 Task: Create Board Newsletter Optimization Software to Workspace Event Production Services. Create Board Public Relations Crisis Communication Planning to Workspace Event Production Services. Create Board Customer Service Call Center Management and Optimization to Workspace Event Production Services
Action: Mouse moved to (346, 74)
Screenshot: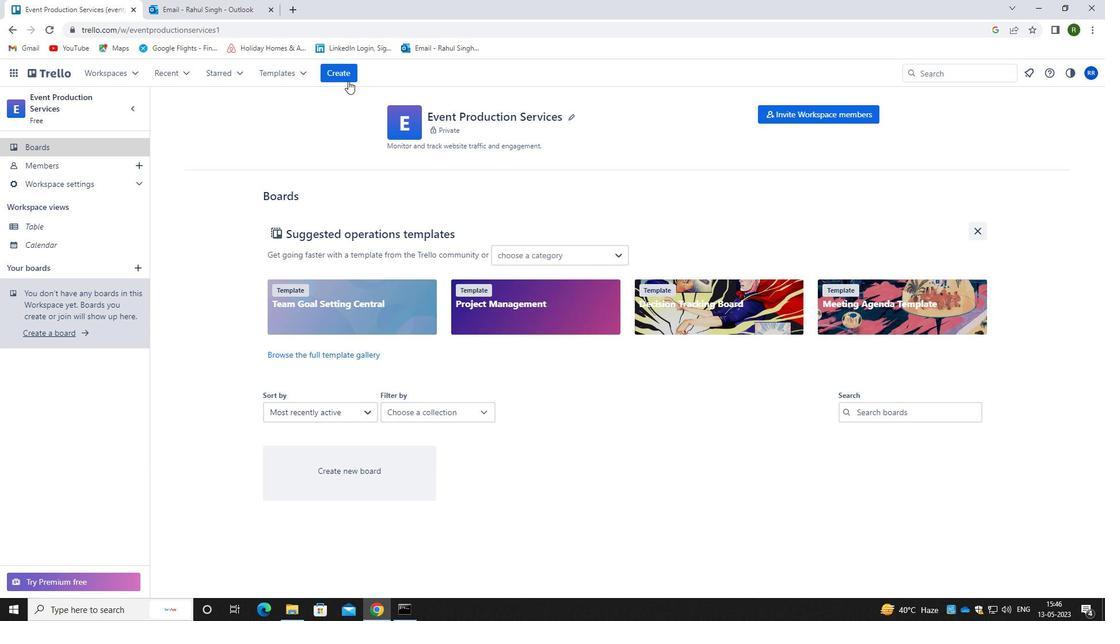 
Action: Mouse pressed left at (346, 74)
Screenshot: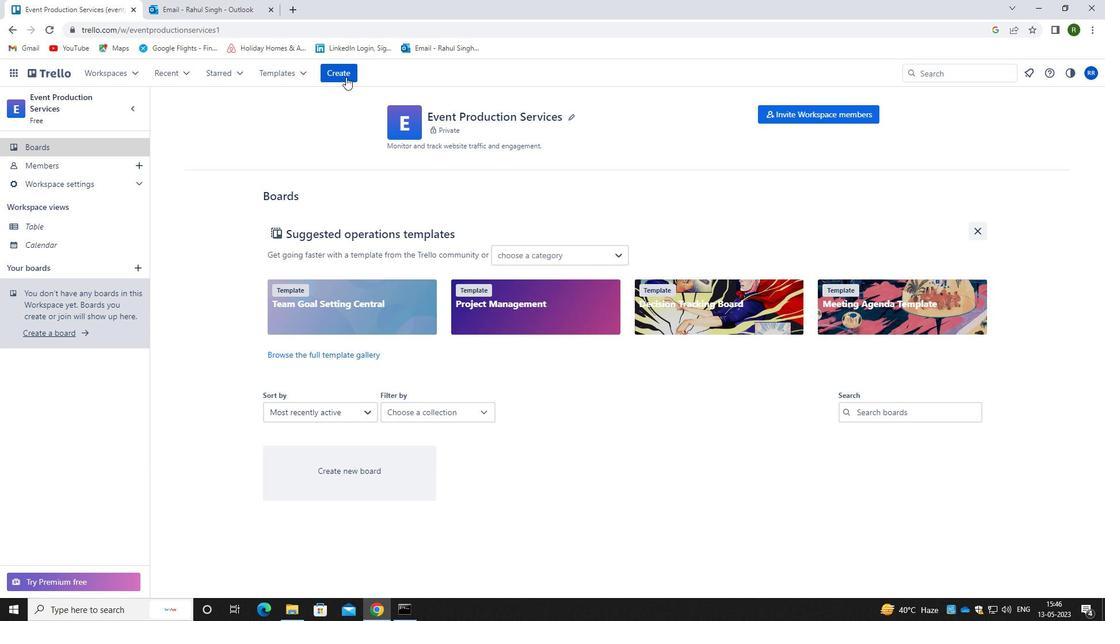 
Action: Mouse moved to (369, 121)
Screenshot: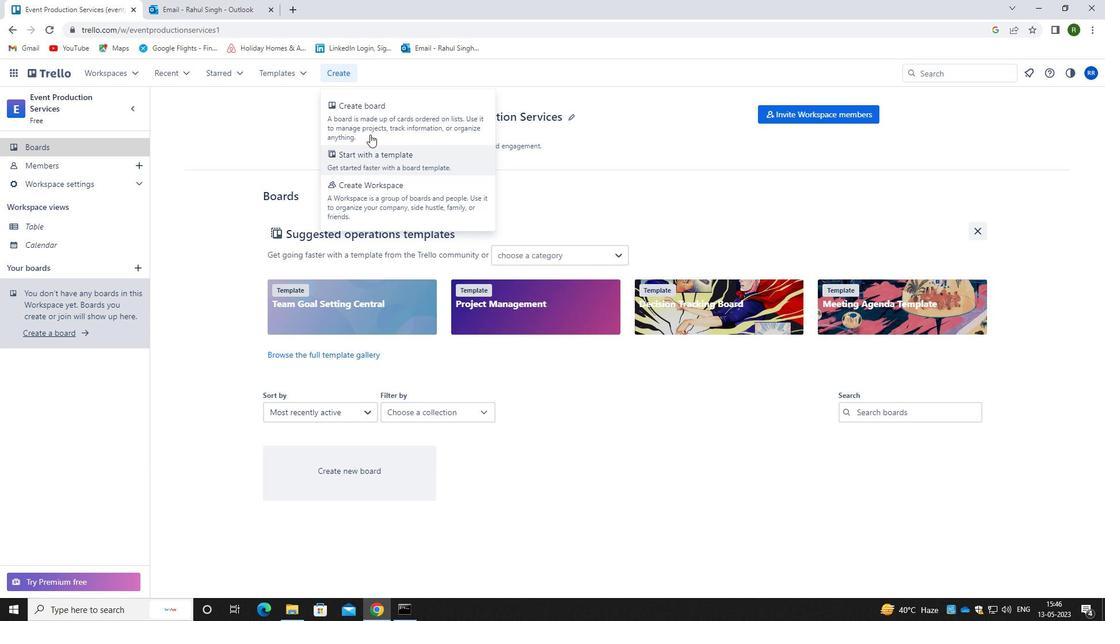 
Action: Mouse pressed left at (369, 121)
Screenshot: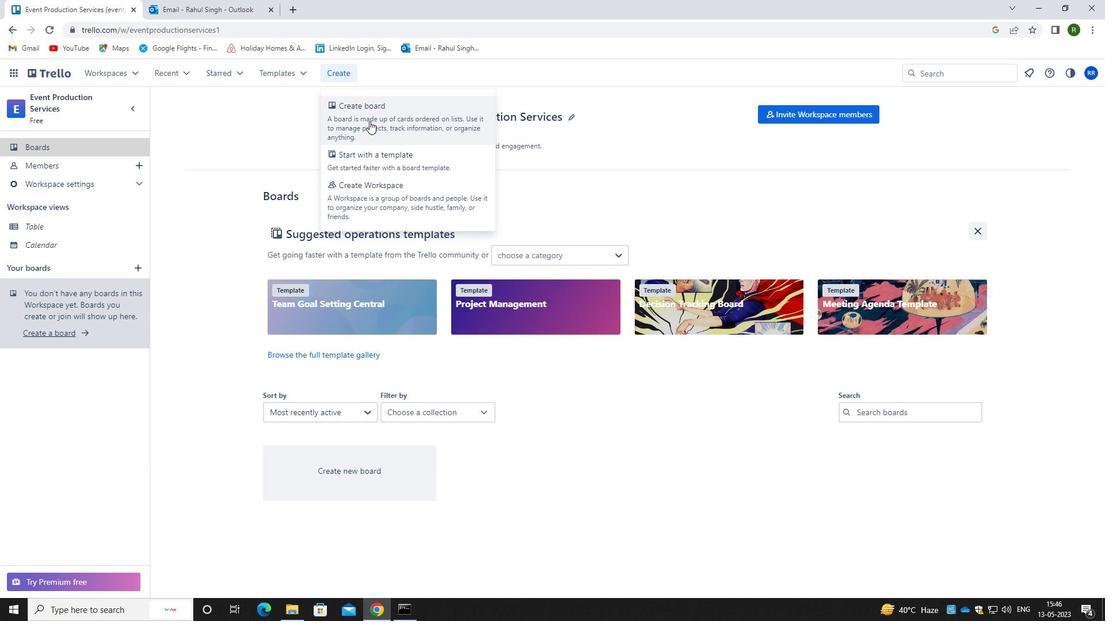 
Action: Mouse moved to (360, 309)
Screenshot: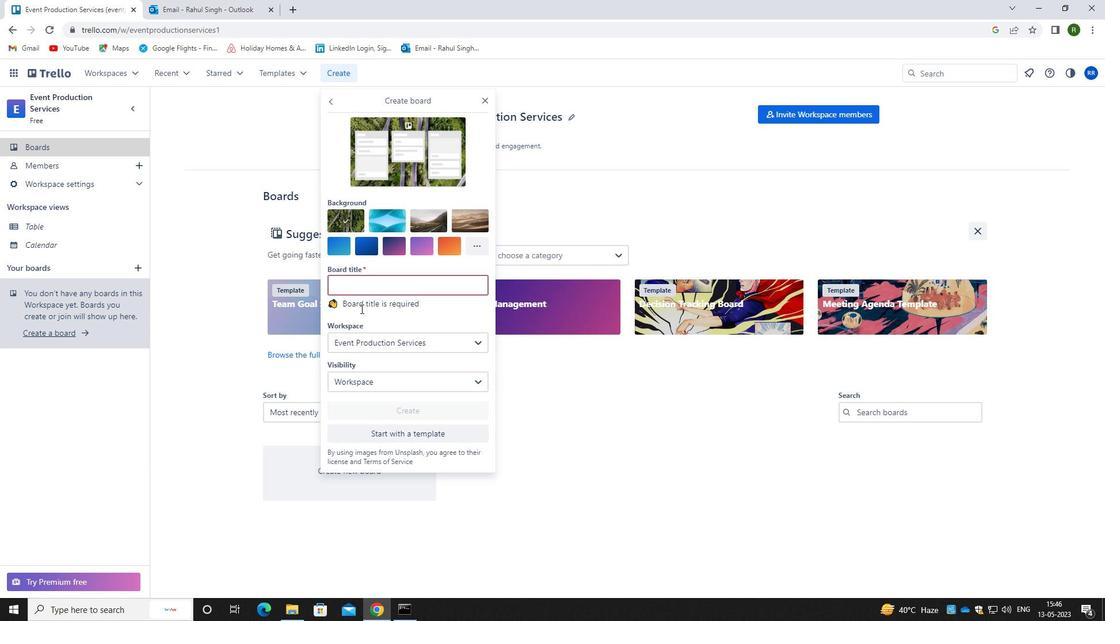 
Action: Key pressed <Key.caps_lock>n<Key.caps_lock>ewsletter<Key.space><Key.caps_lock>o<Key.caps_lock>ptimization<Key.space><Key.caps_lock>s<Key.caps_lock>oftaware
Screenshot: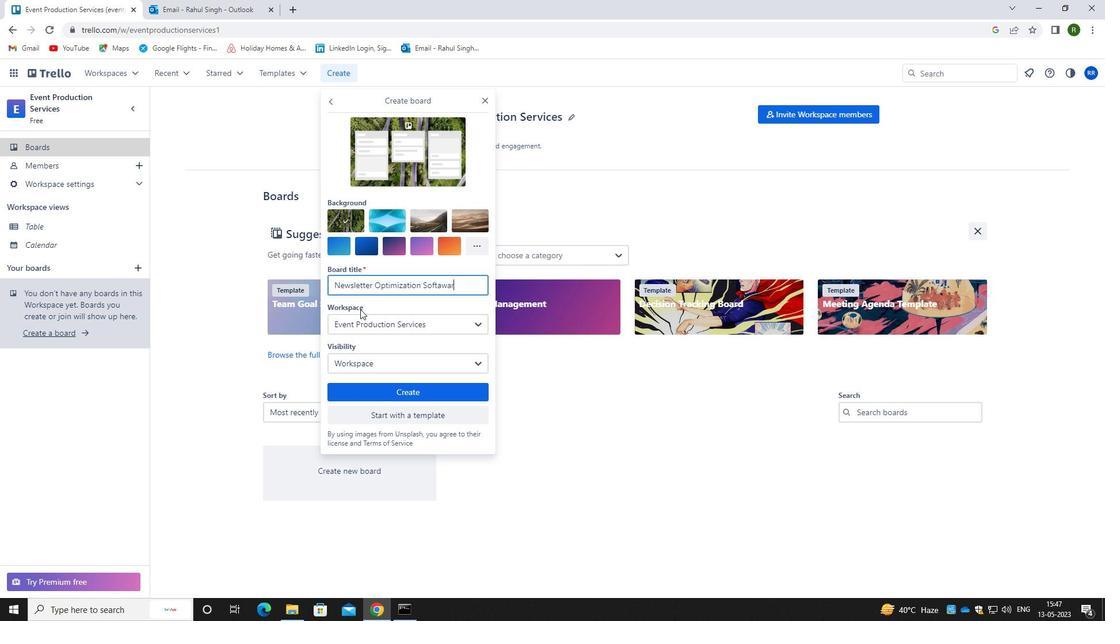 
Action: Mouse moved to (398, 391)
Screenshot: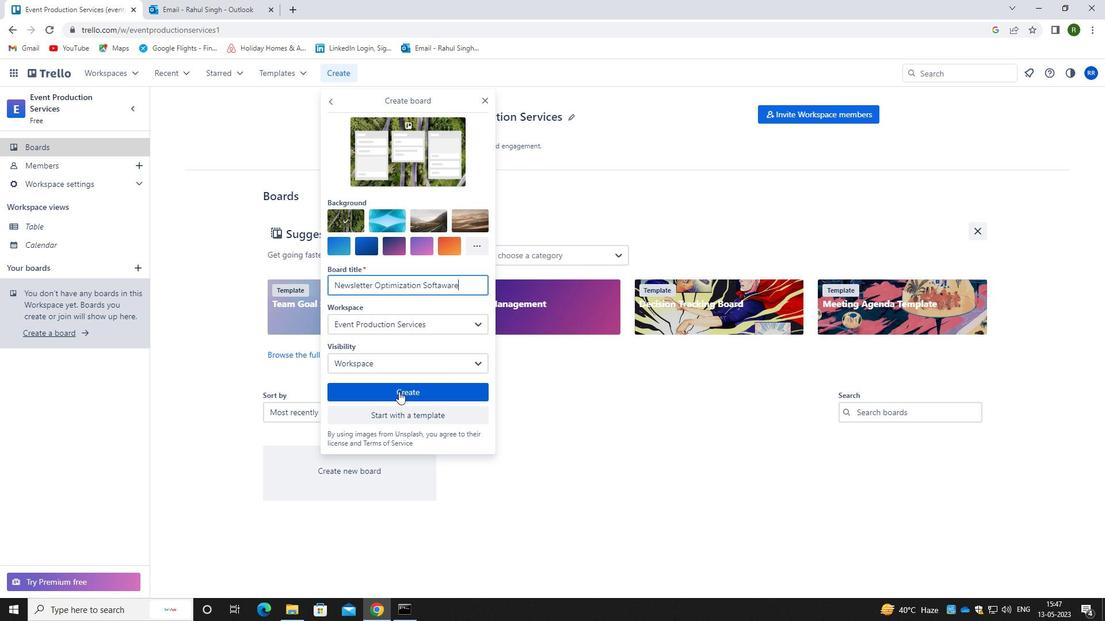 
Action: Mouse pressed left at (398, 391)
Screenshot: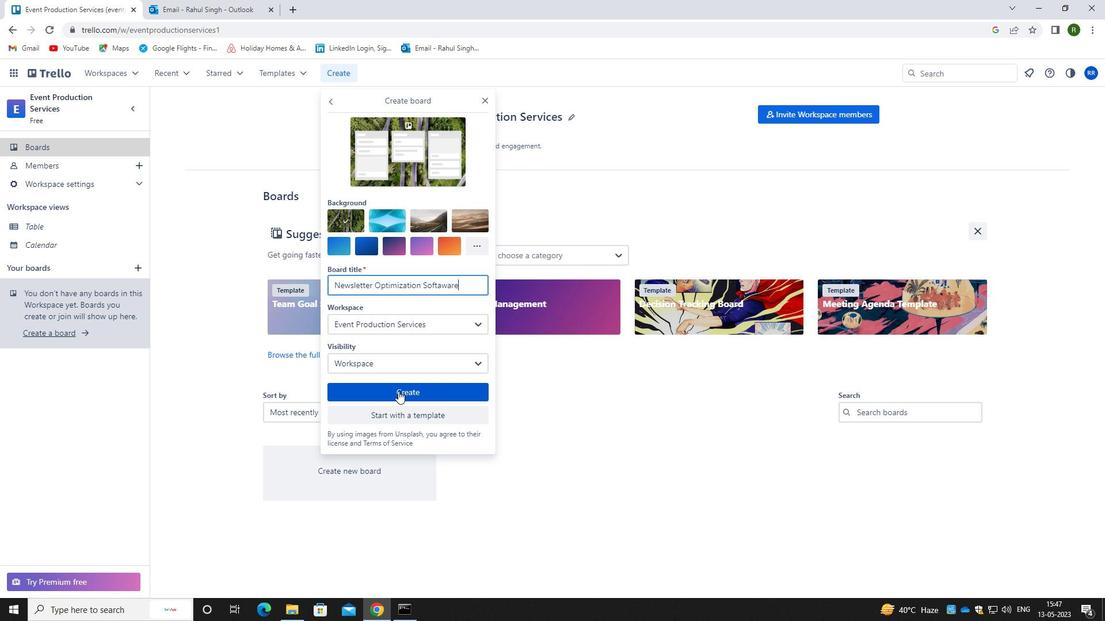 
Action: Mouse moved to (344, 77)
Screenshot: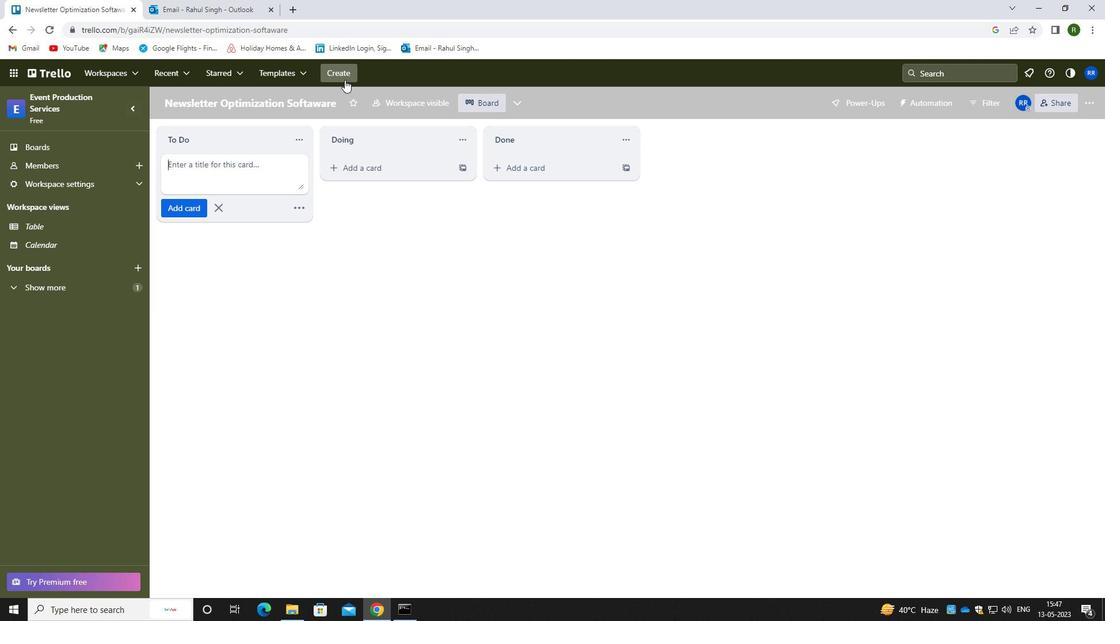 
Action: Mouse pressed left at (344, 77)
Screenshot: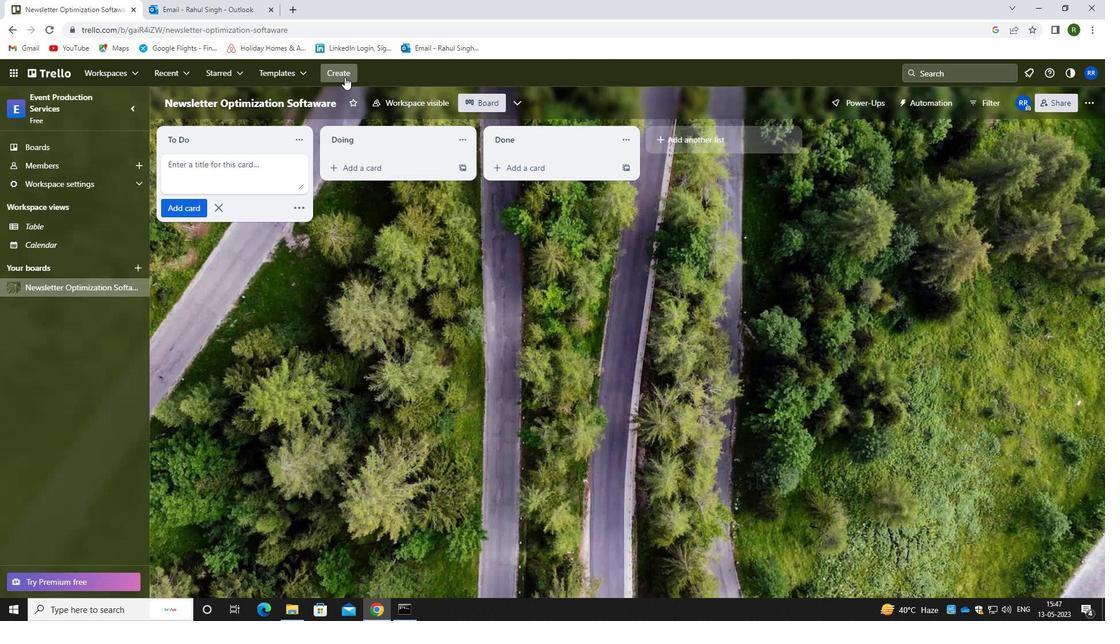 
Action: Mouse moved to (381, 124)
Screenshot: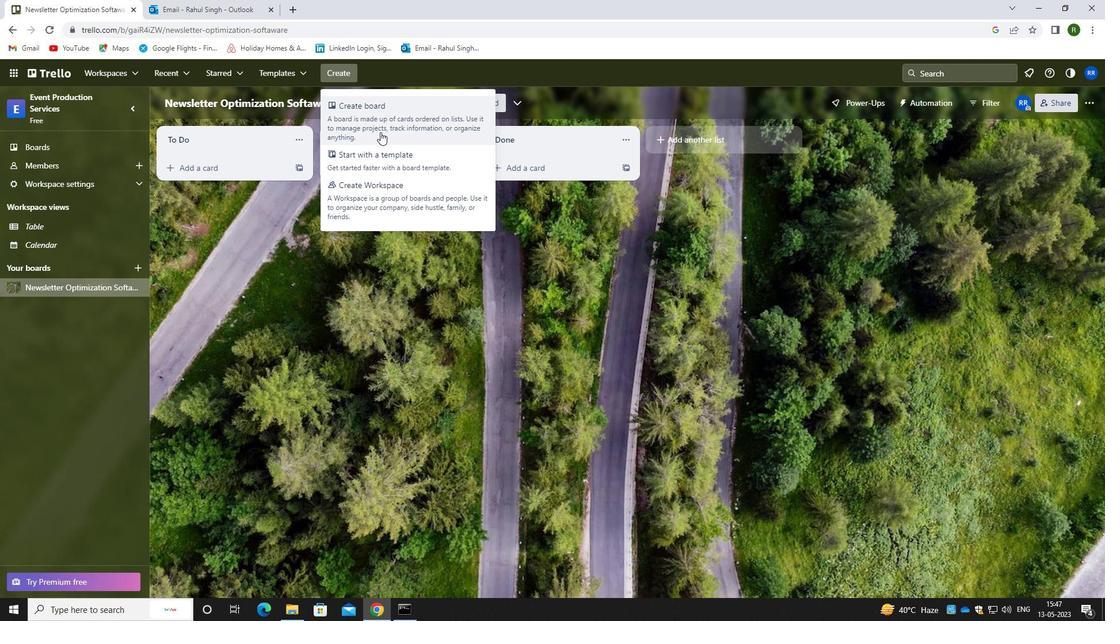 
Action: Mouse pressed left at (381, 124)
Screenshot: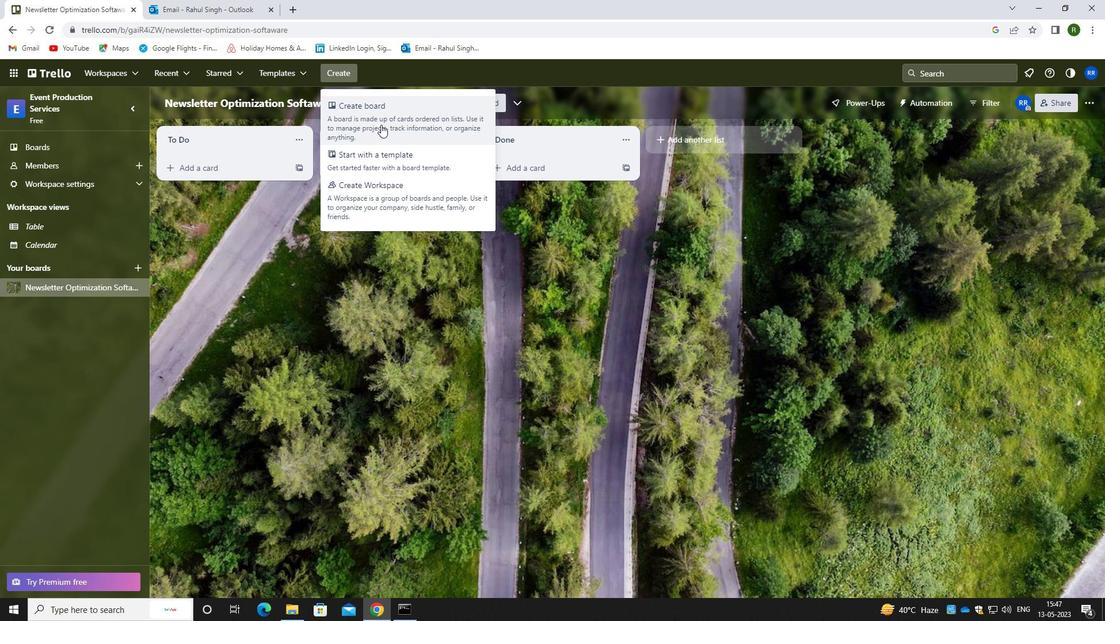 
Action: Mouse moved to (410, 286)
Screenshot: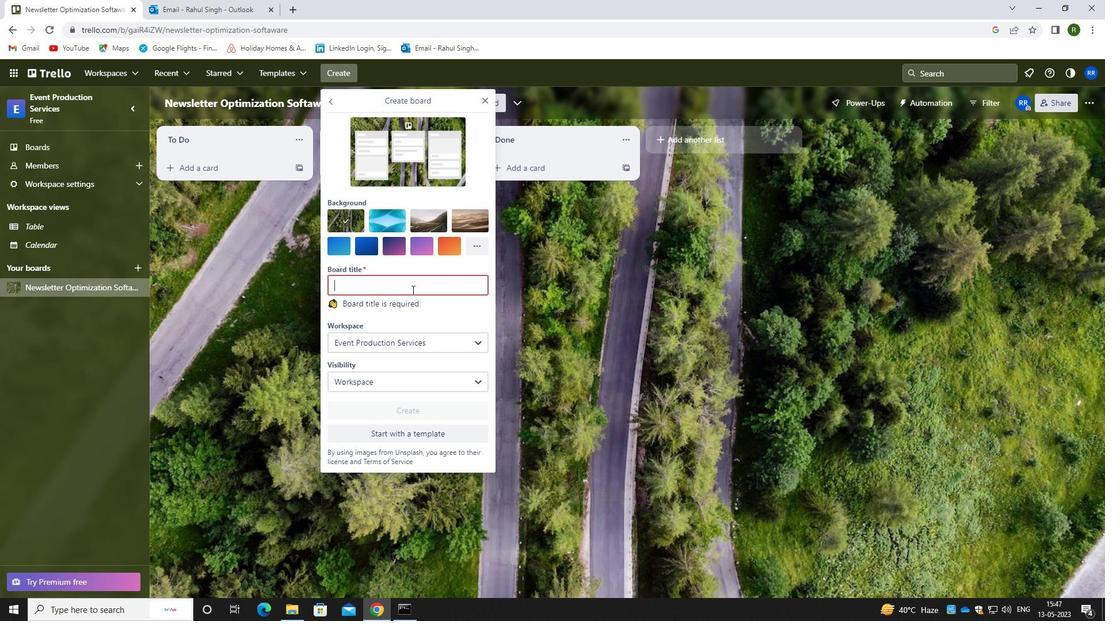 
Action: Key pressed <Key.caps_lock>p<Key.caps_lock>ublic<Key.space><Key.caps_lock>r<Key.caps_lock>elaions<Key.backspace><Key.backspace><Key.backspace><Key.backspace>to<Key.backspace>ions<Key.space><Key.caps_lock>c<Key.caps_lock>ris<Key.backspace><Key.backspace>sis<Key.space><Key.caps_lock>c<Key.caps_lock>ommunication<Key.space><Key.caps_lock>p<Key.caps_lock>lanning
Screenshot: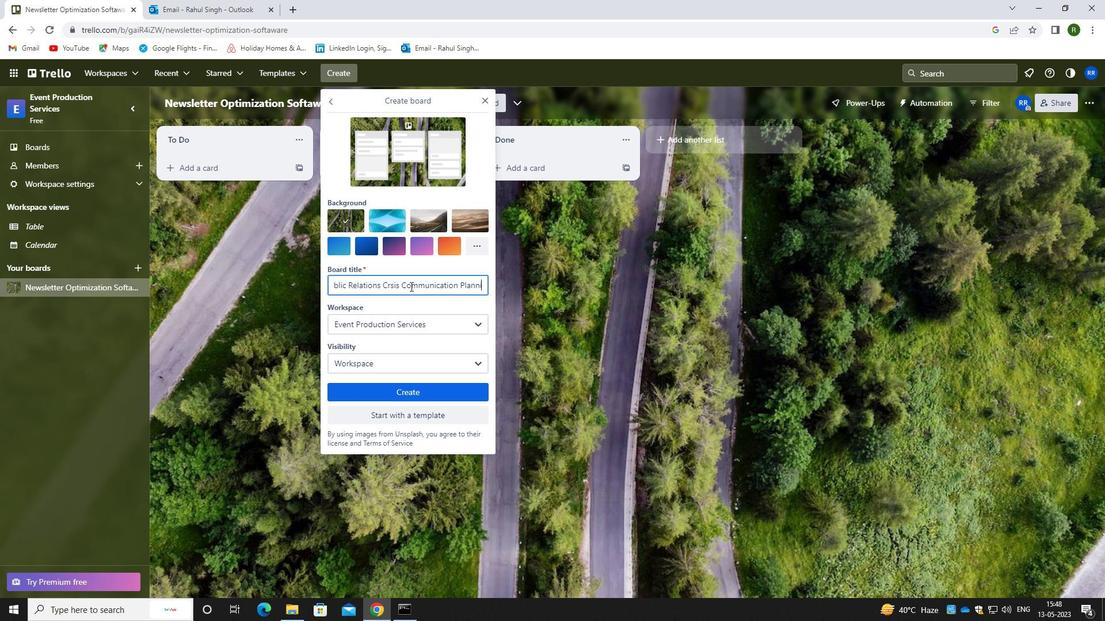
Action: Mouse moved to (413, 391)
Screenshot: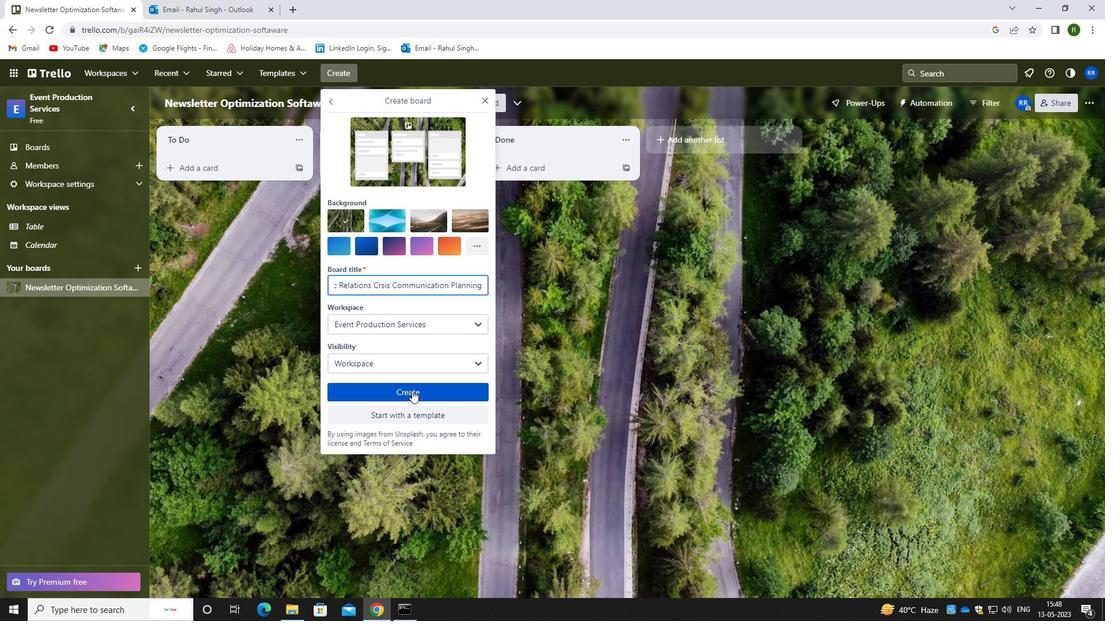 
Action: Mouse pressed left at (413, 391)
Screenshot: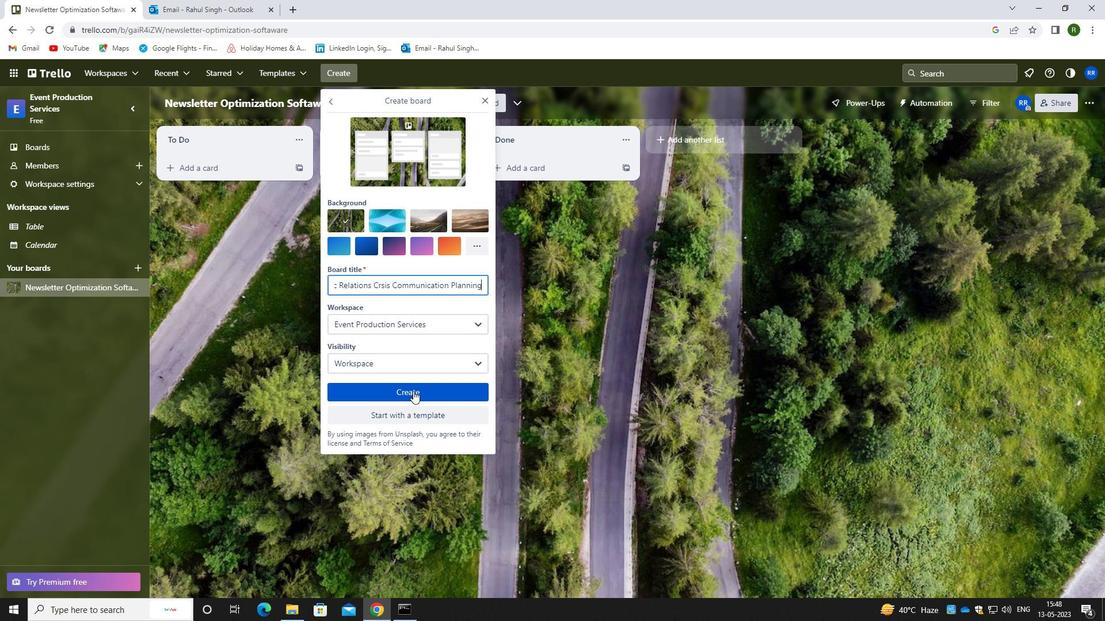 
Action: Mouse moved to (344, 71)
Screenshot: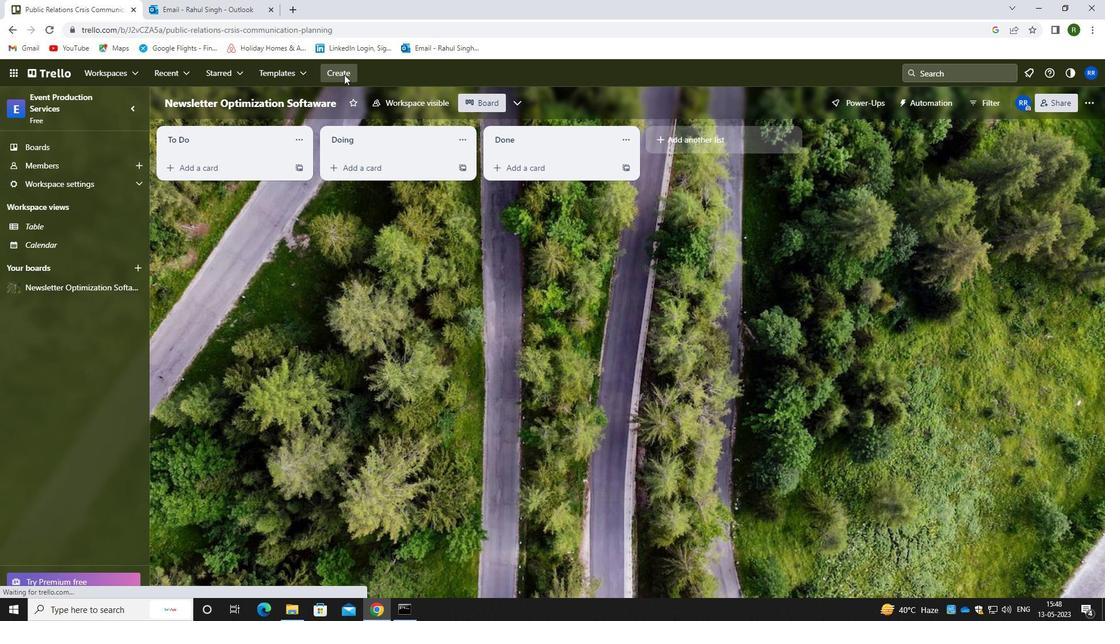 
Action: Mouse pressed left at (344, 71)
Screenshot: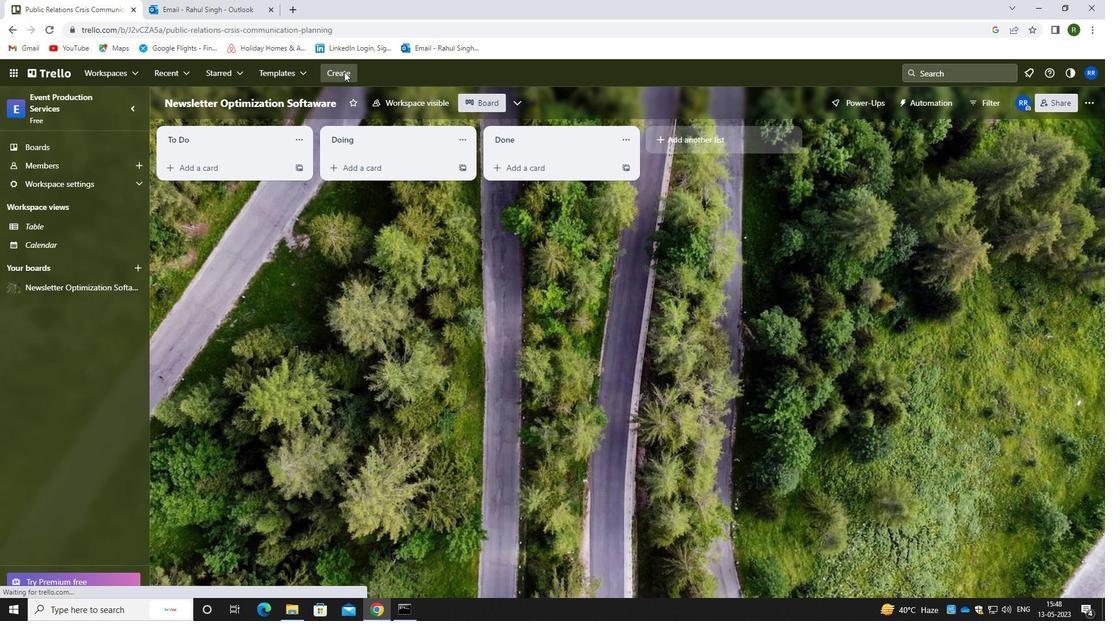 
Action: Mouse moved to (376, 127)
Screenshot: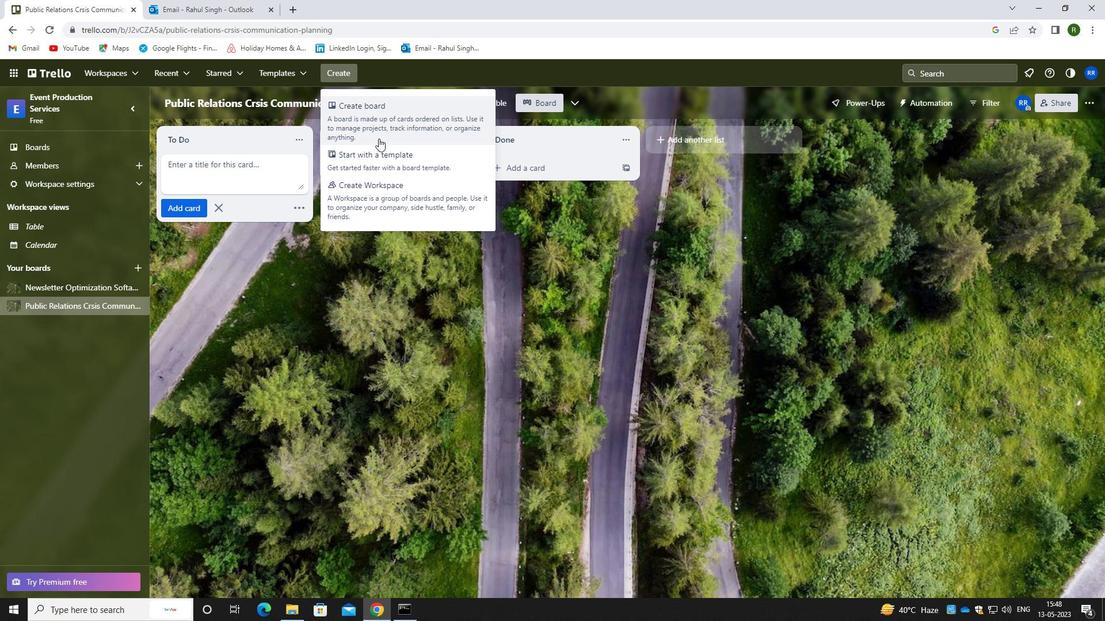 
Action: Mouse pressed left at (376, 127)
Screenshot: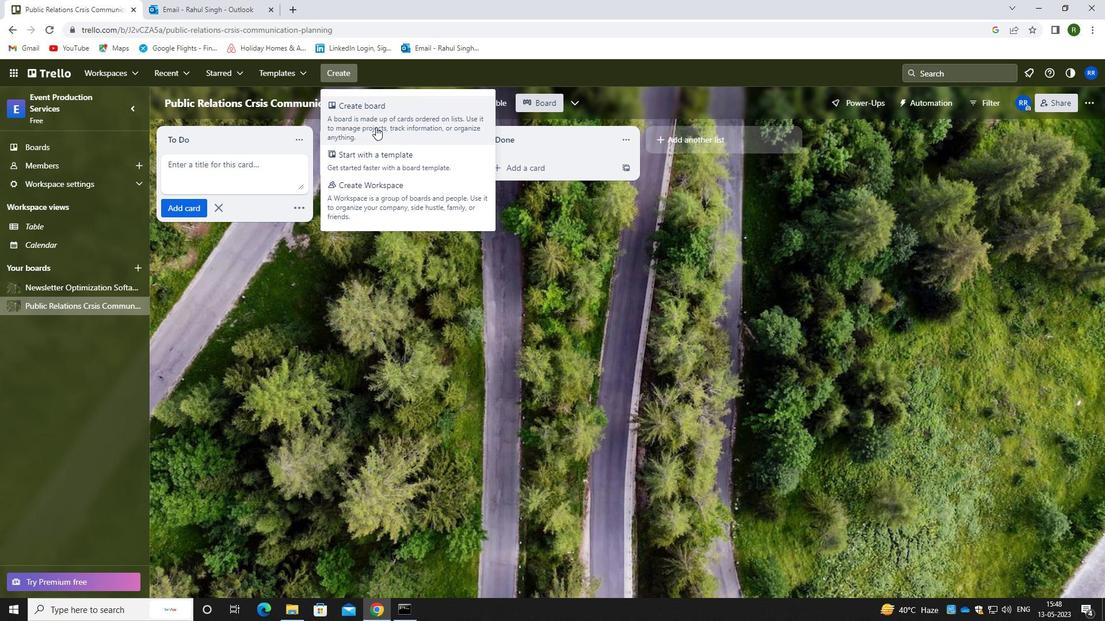 
Action: Mouse moved to (388, 279)
Screenshot: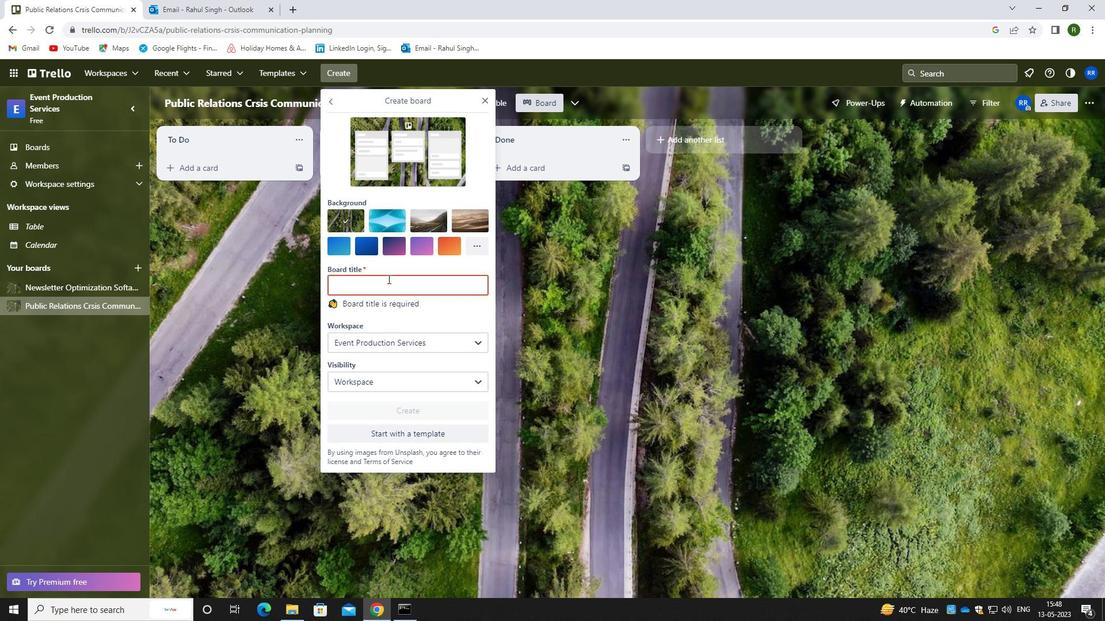 
Action: Key pressed <Key.caps_lock>c<Key.caps_lock>ustomer<Key.space><Key.caps_lock>s<Key.caps_lock>ervice<Key.space><Key.caps_lock>c<Key.caps_lock>all<Key.space><Key.caps_lock>c<Key.caps_lock>enter<Key.space><Key.caps_lock>m<Key.caps_lock>anagement<Key.space>and<Key.space>optimization.
Screenshot: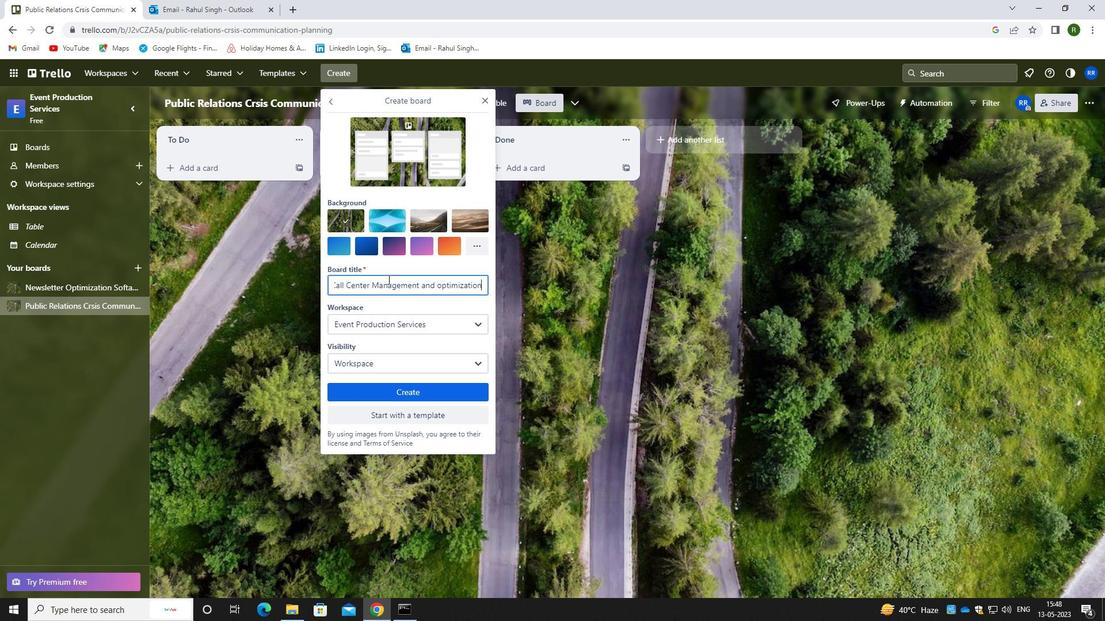 
Action: Mouse moved to (393, 334)
Screenshot: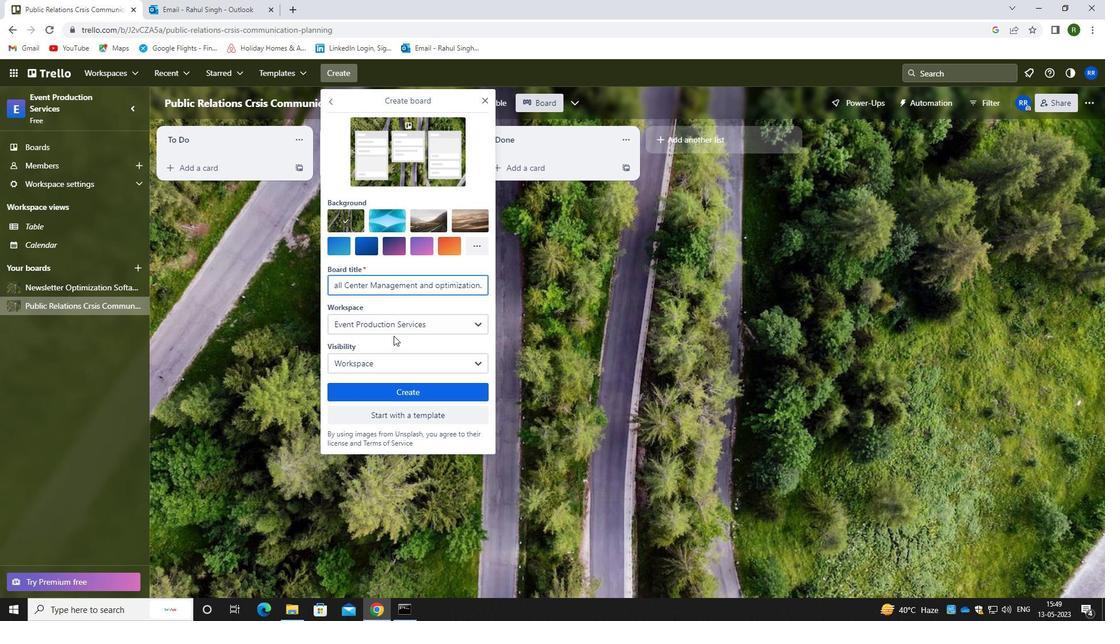 
Action: Key pressed <Key.backspace>
Screenshot: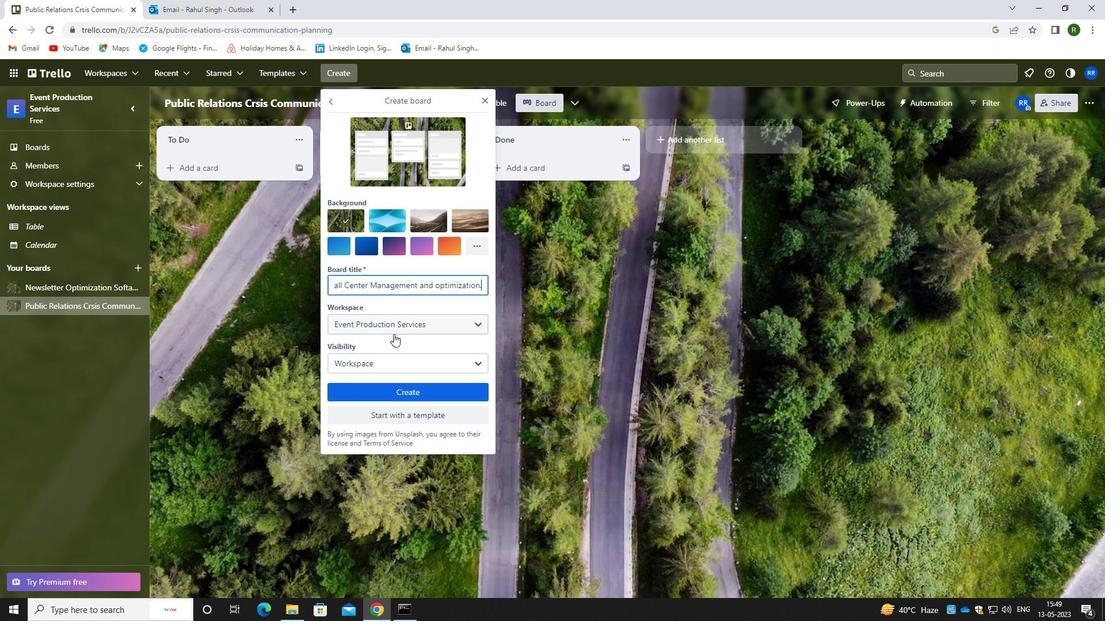 
Action: Mouse moved to (415, 399)
Screenshot: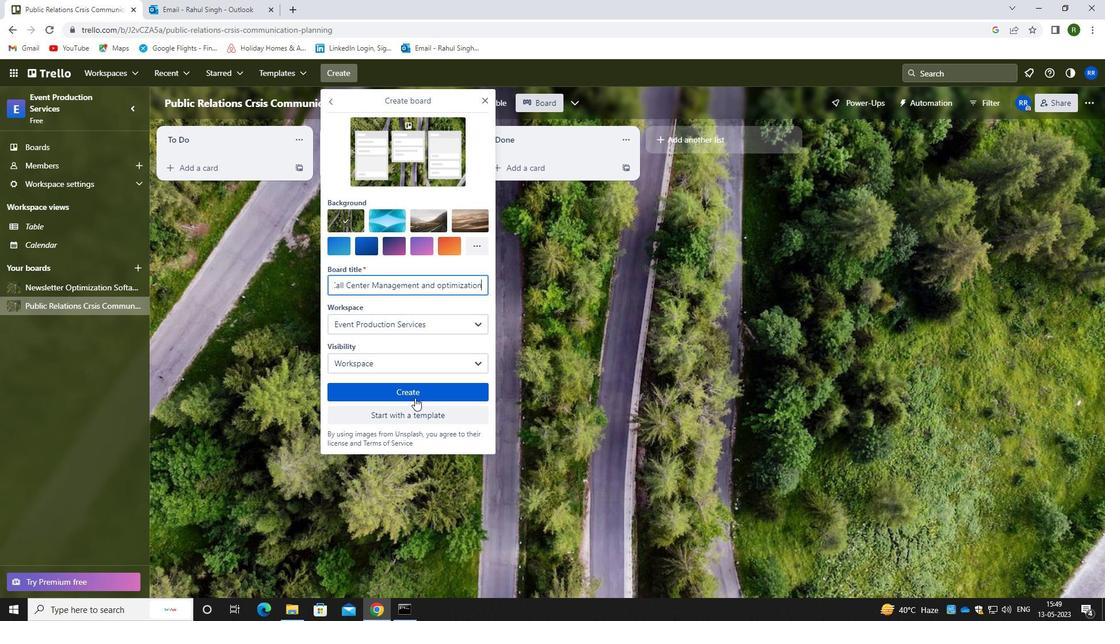 
Action: Mouse pressed left at (415, 399)
Screenshot: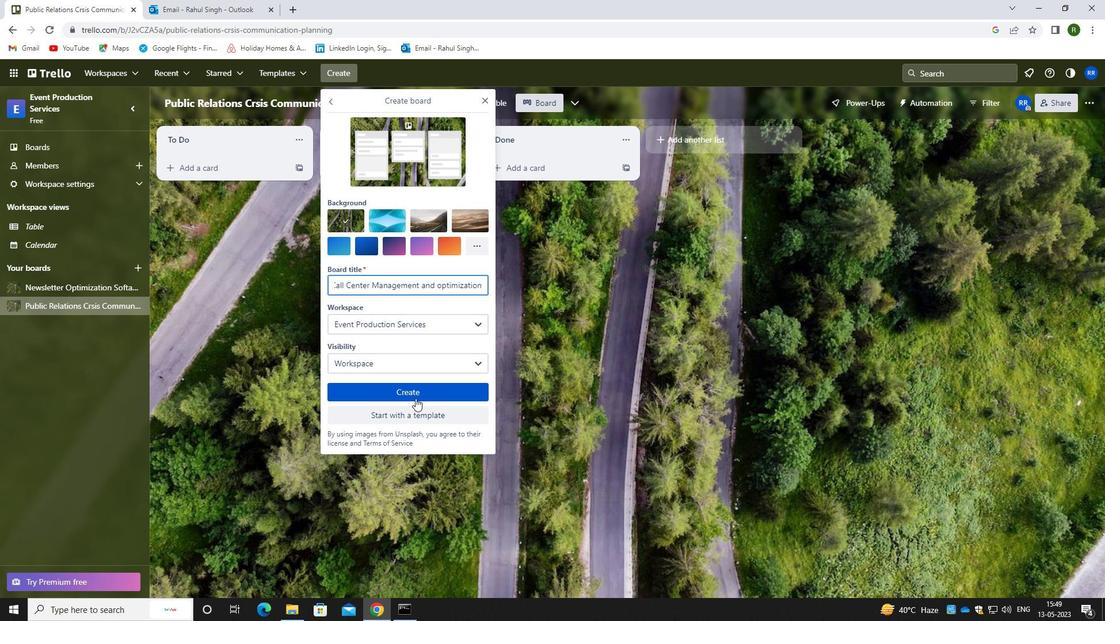 
Action: Mouse moved to (336, 260)
Screenshot: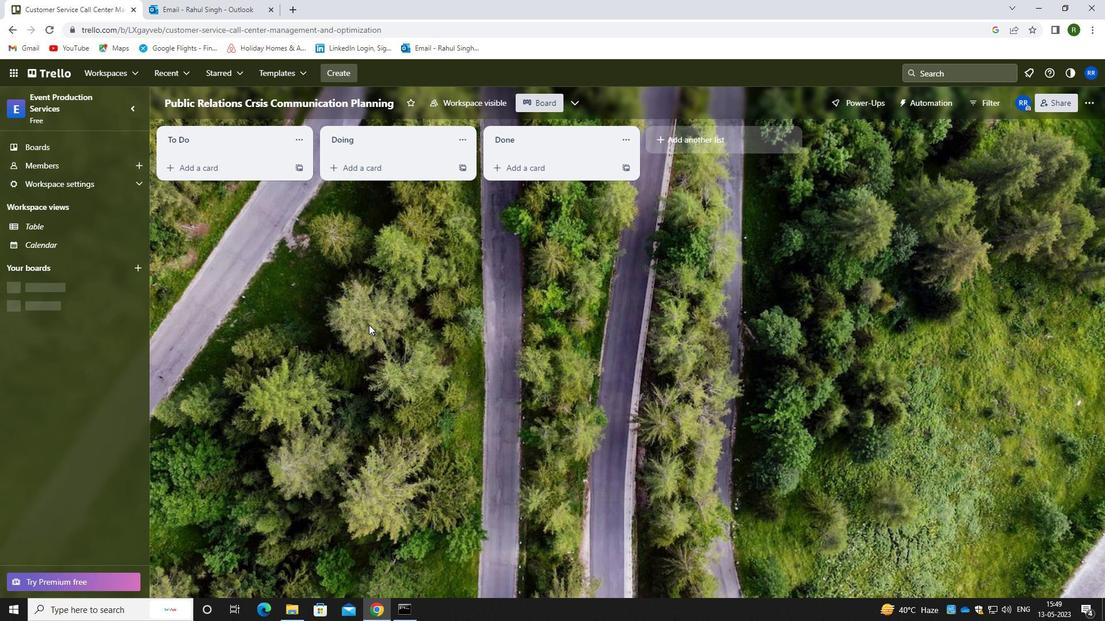 
